 Task: Create a due date automation trigger when advanced on, on the tuesday of the week before a card is due add dates without a complete due date at 11:00 AM.
Action: Mouse moved to (1242, 97)
Screenshot: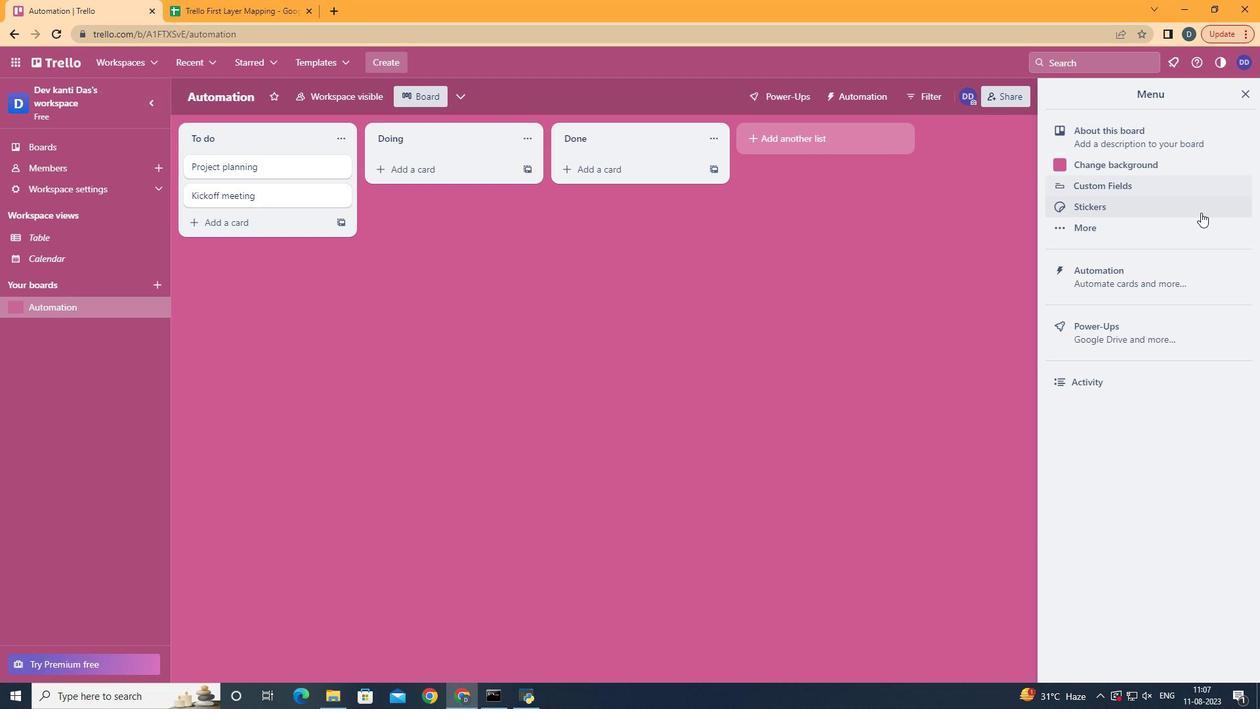 
Action: Mouse pressed left at (1242, 101)
Screenshot: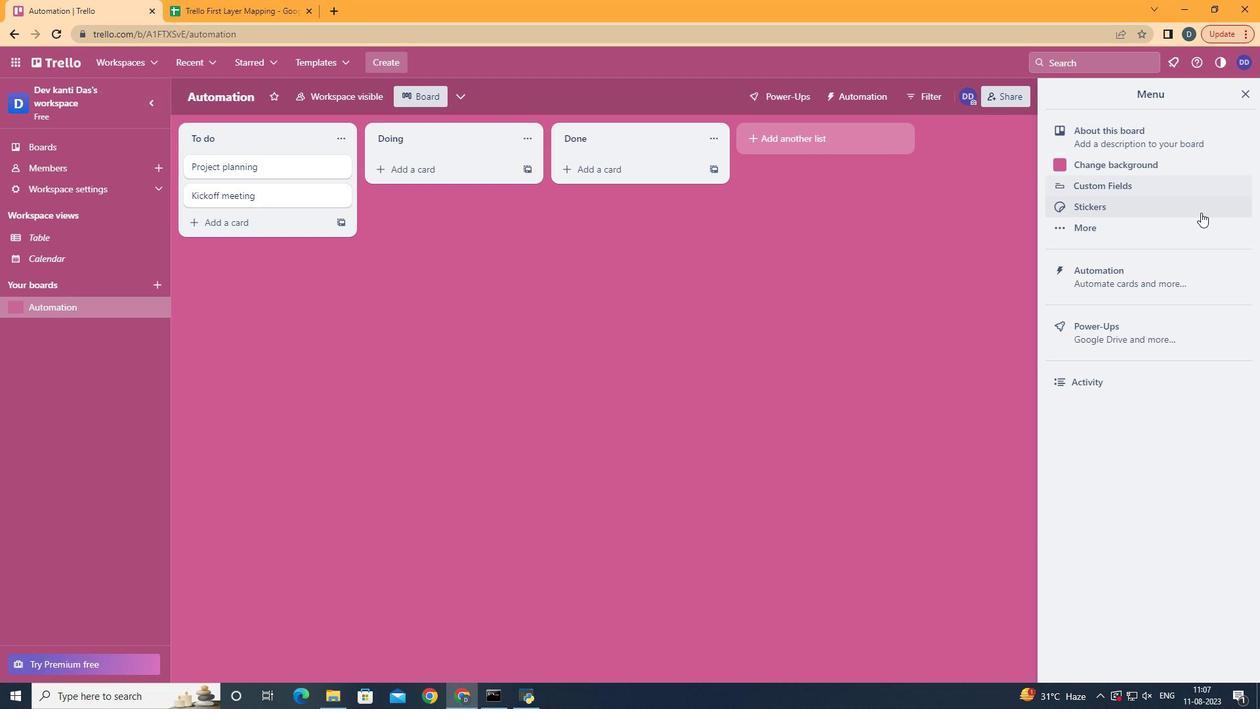 
Action: Mouse pressed left at (1242, 97)
Screenshot: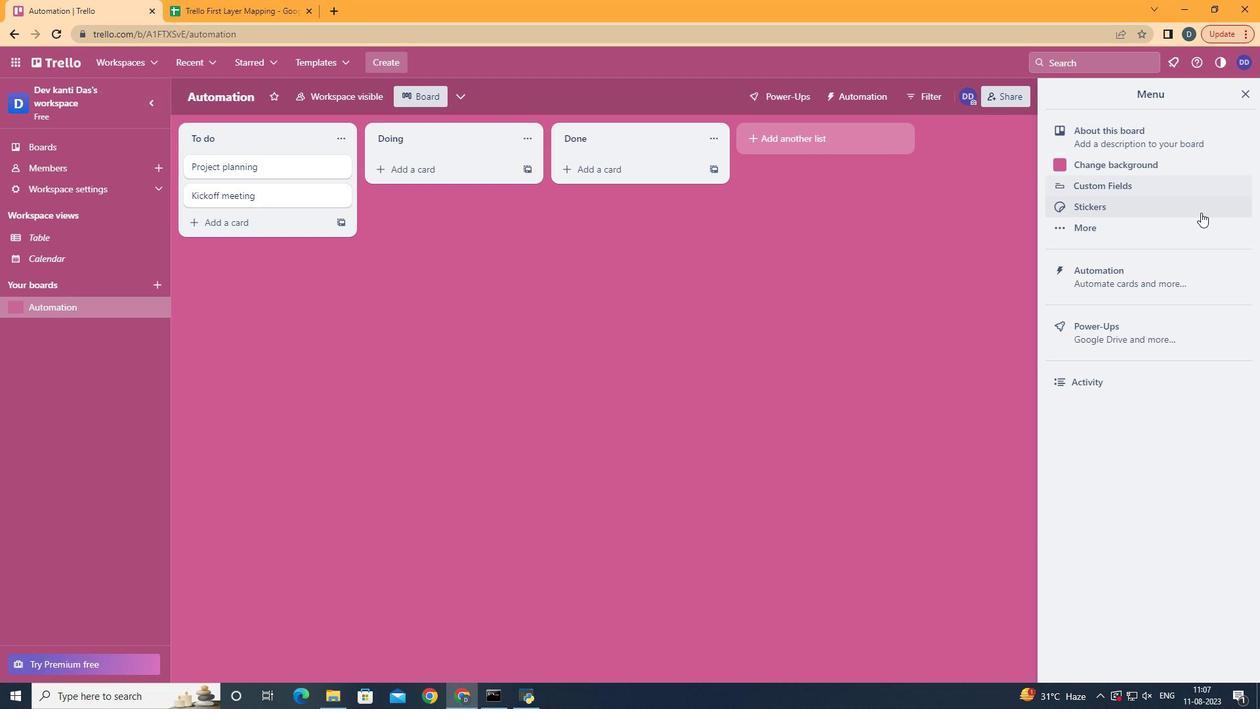
Action: Mouse moved to (1174, 277)
Screenshot: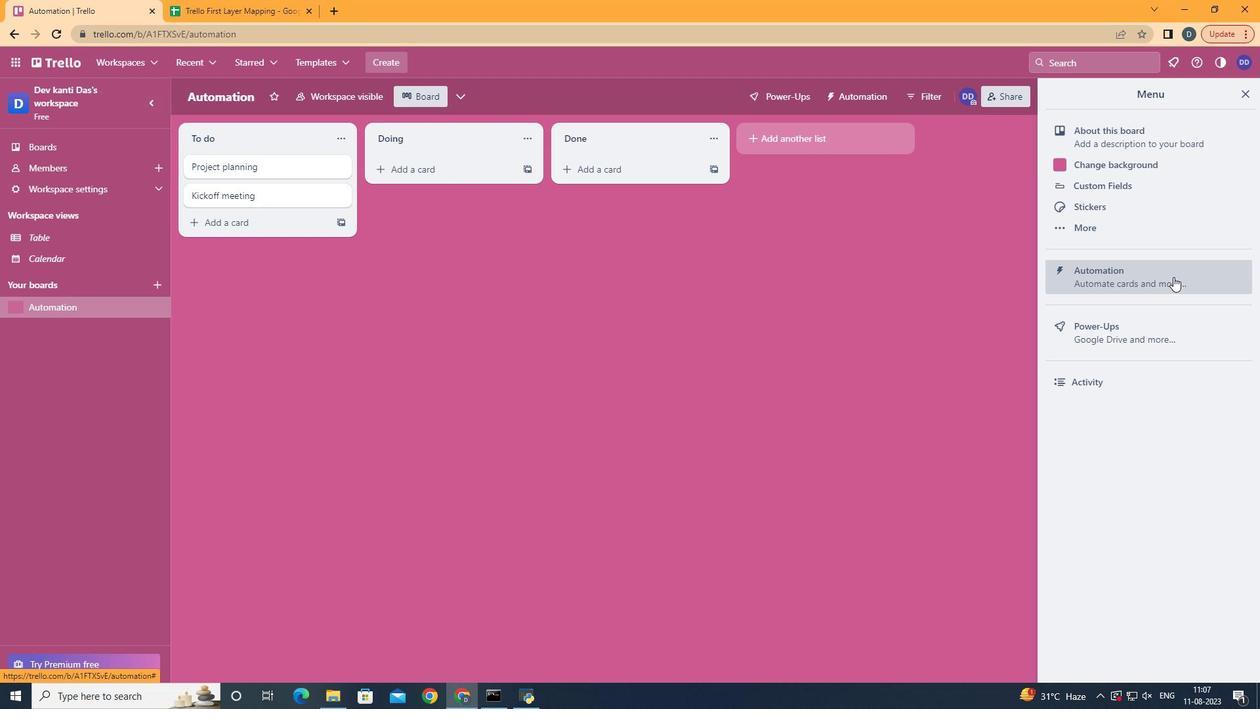 
Action: Mouse pressed left at (1174, 277)
Screenshot: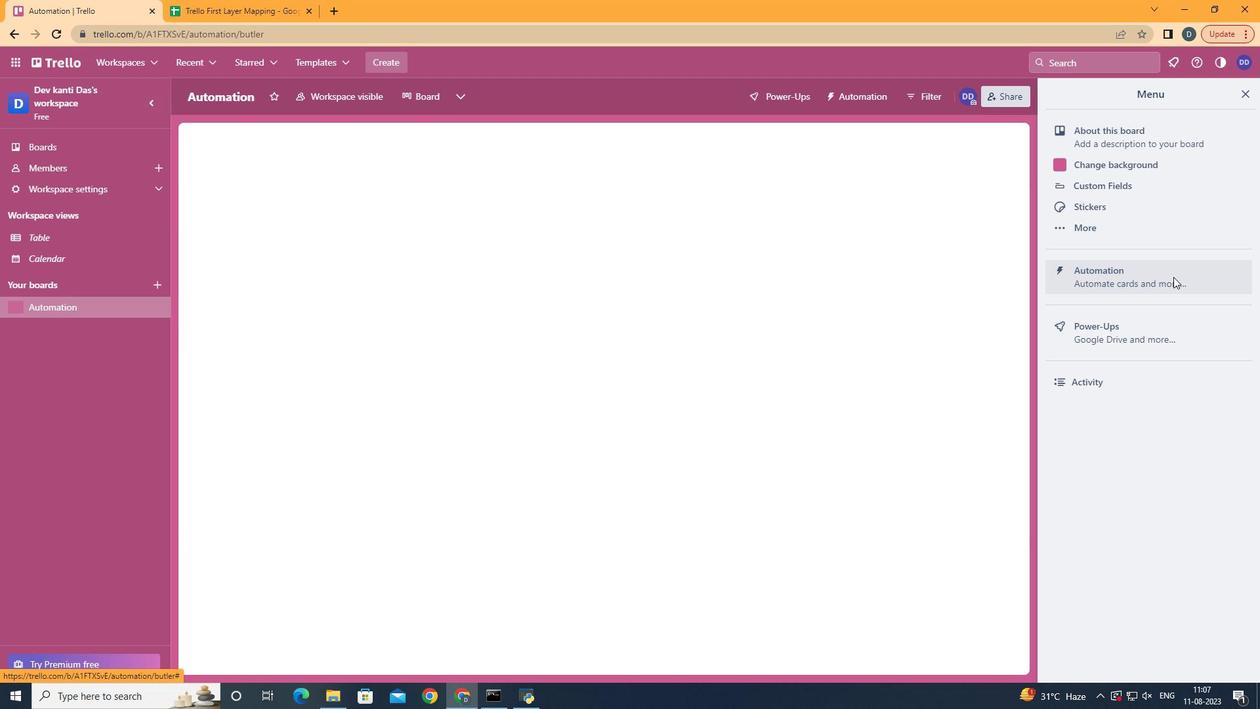 
Action: Mouse moved to (260, 259)
Screenshot: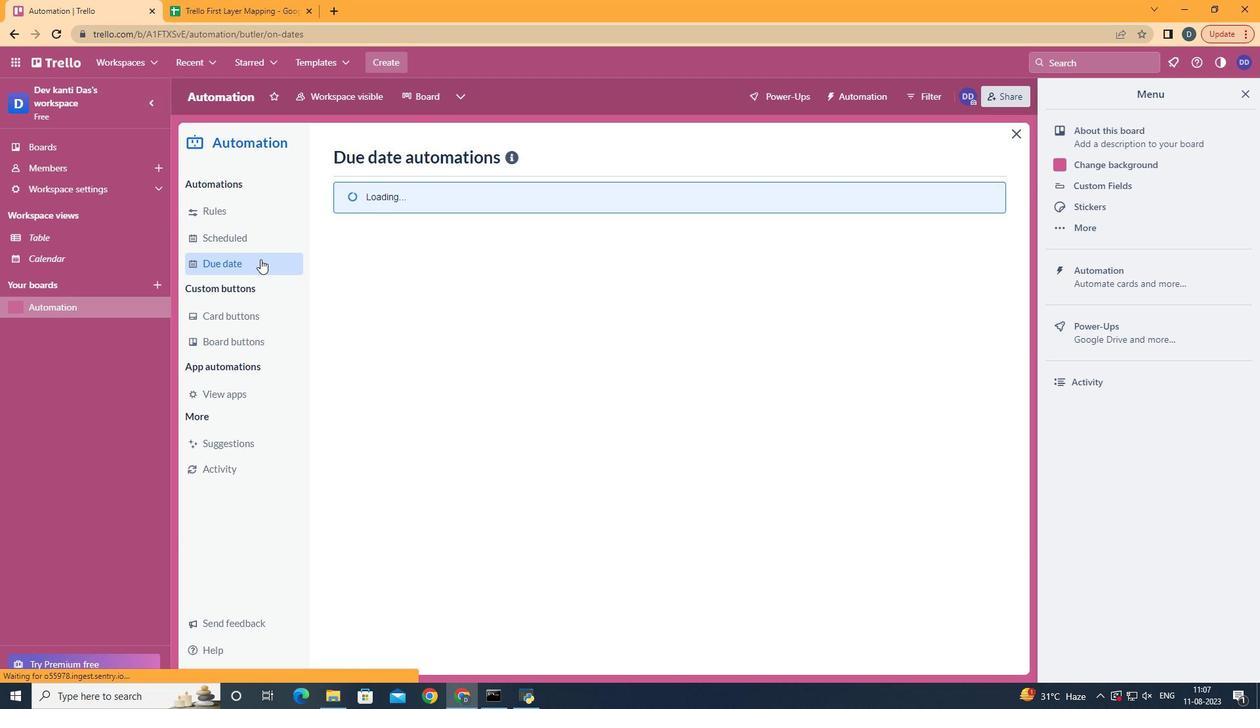 
Action: Mouse pressed left at (260, 259)
Screenshot: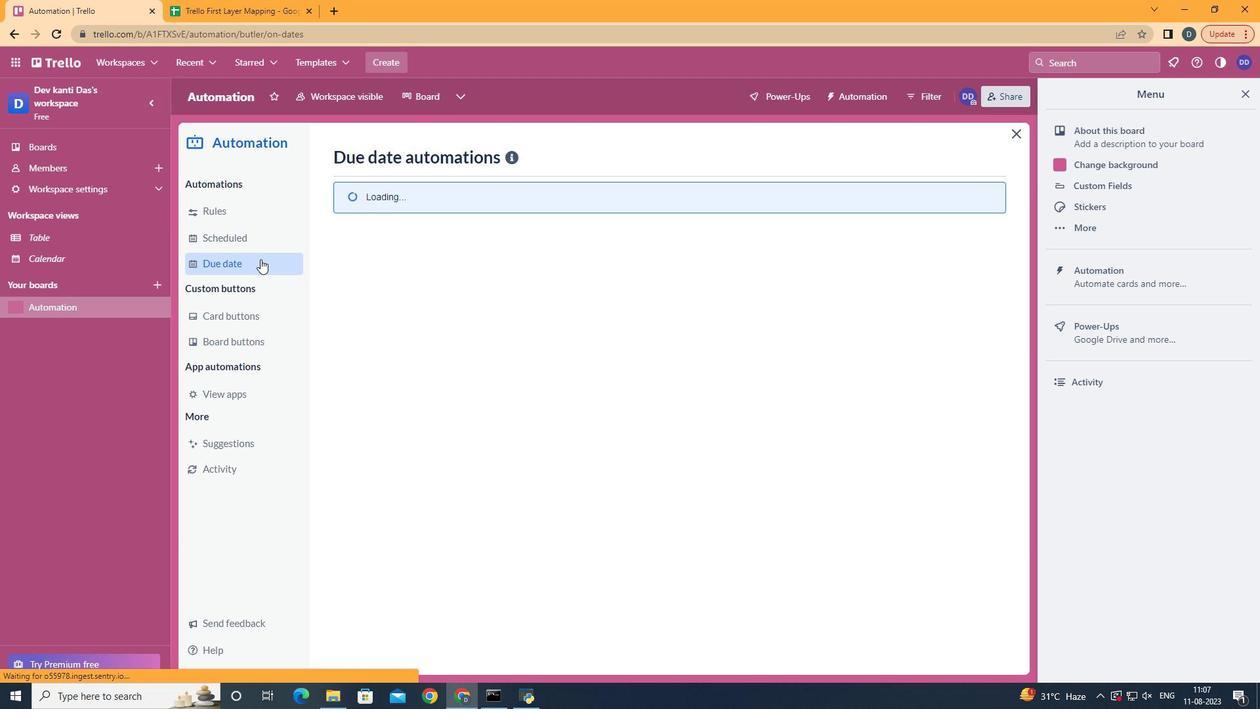 
Action: Mouse moved to (949, 145)
Screenshot: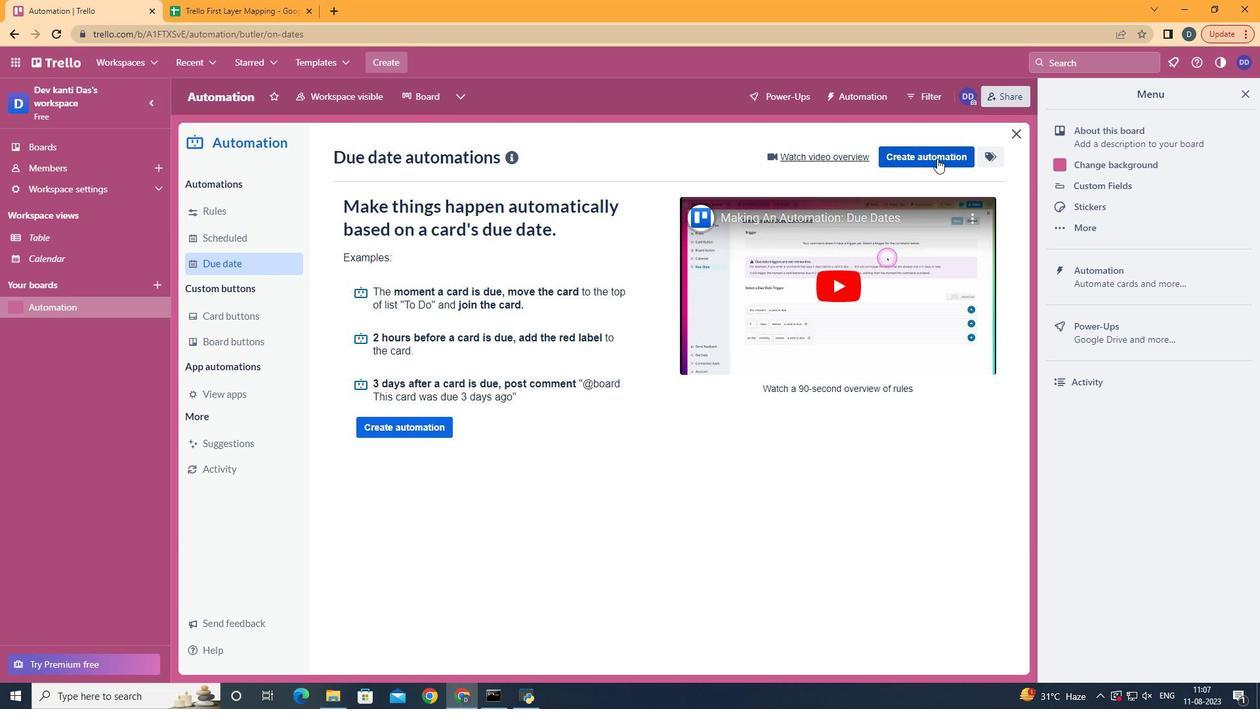 
Action: Mouse pressed left at (949, 145)
Screenshot: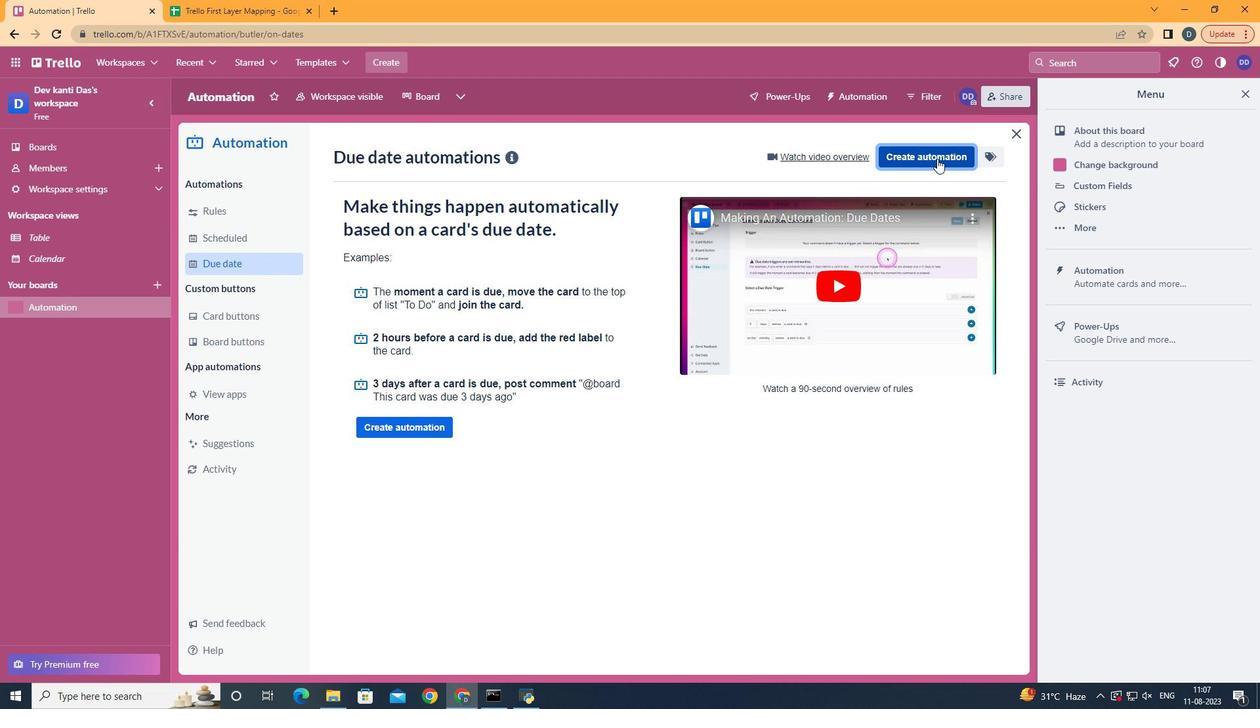 
Action: Mouse moved to (937, 158)
Screenshot: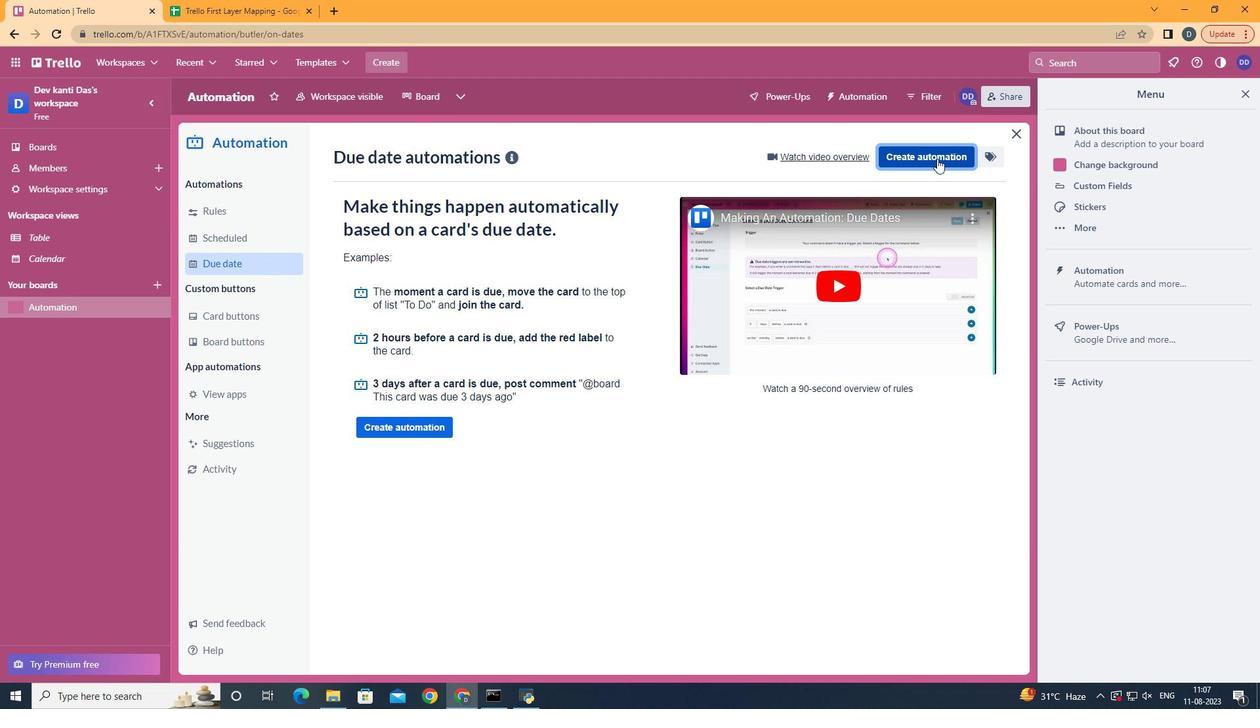 
Action: Mouse pressed left at (937, 158)
Screenshot: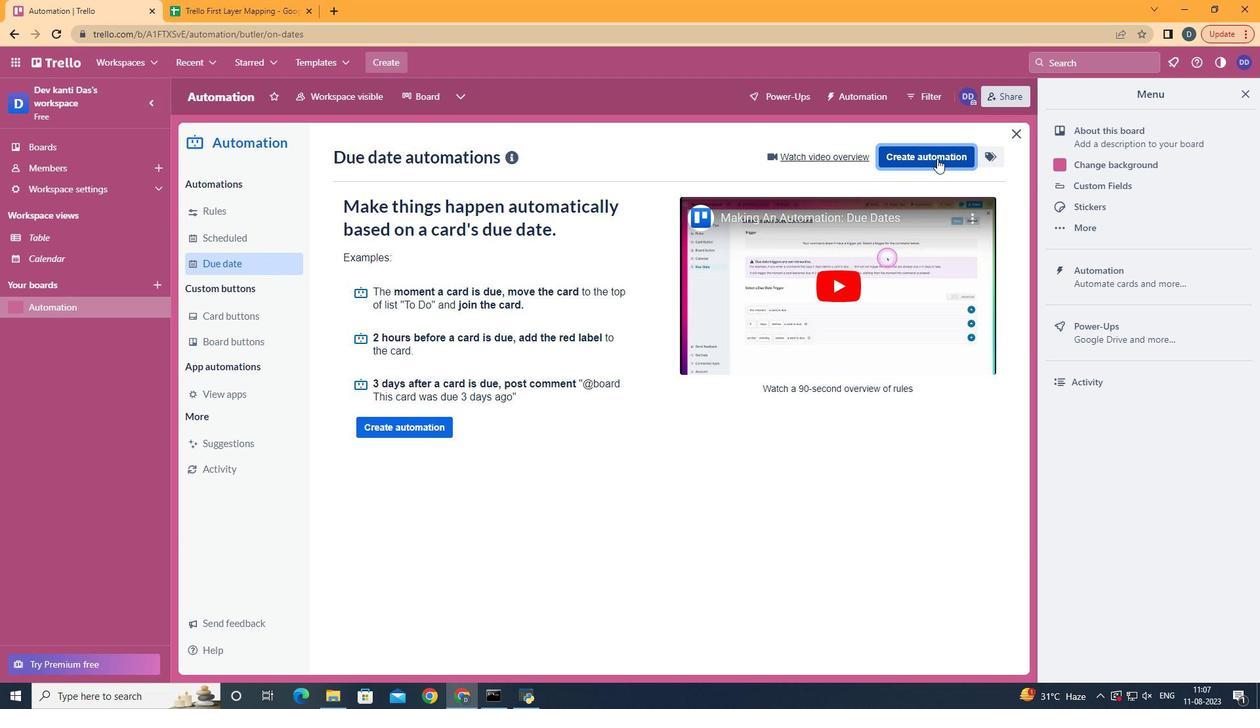 
Action: Mouse moved to (707, 268)
Screenshot: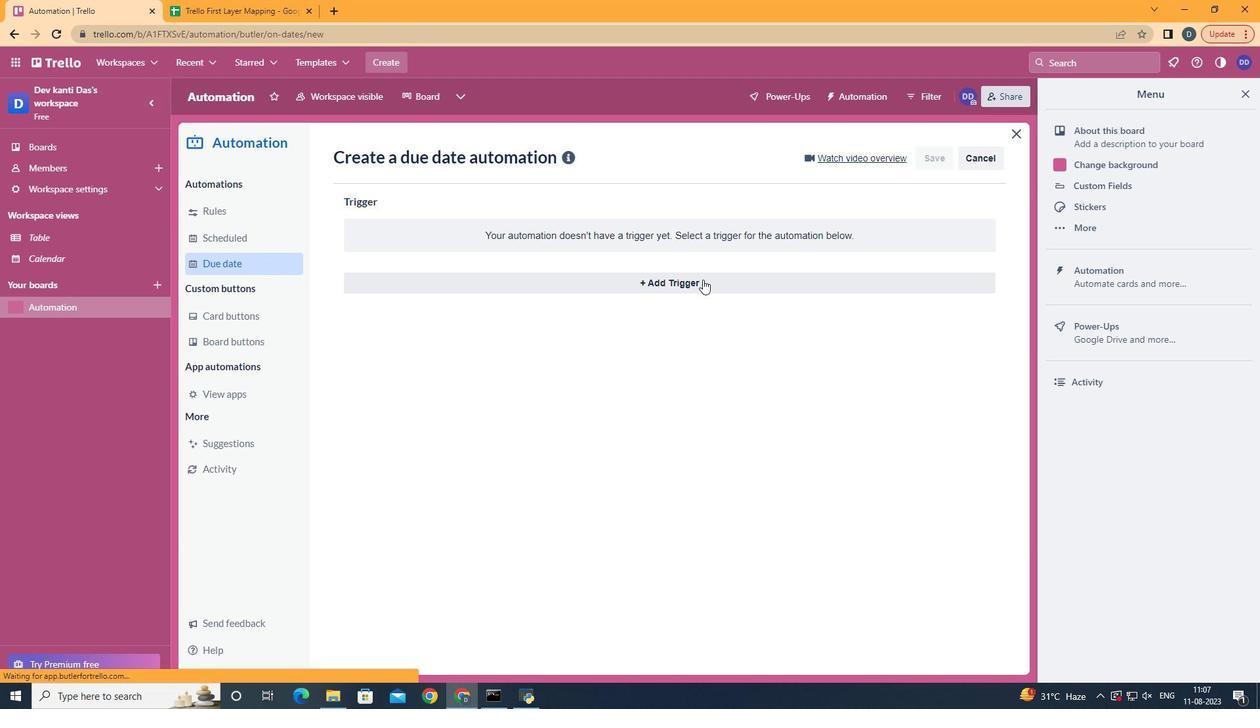 
Action: Mouse pressed left at (707, 268)
Screenshot: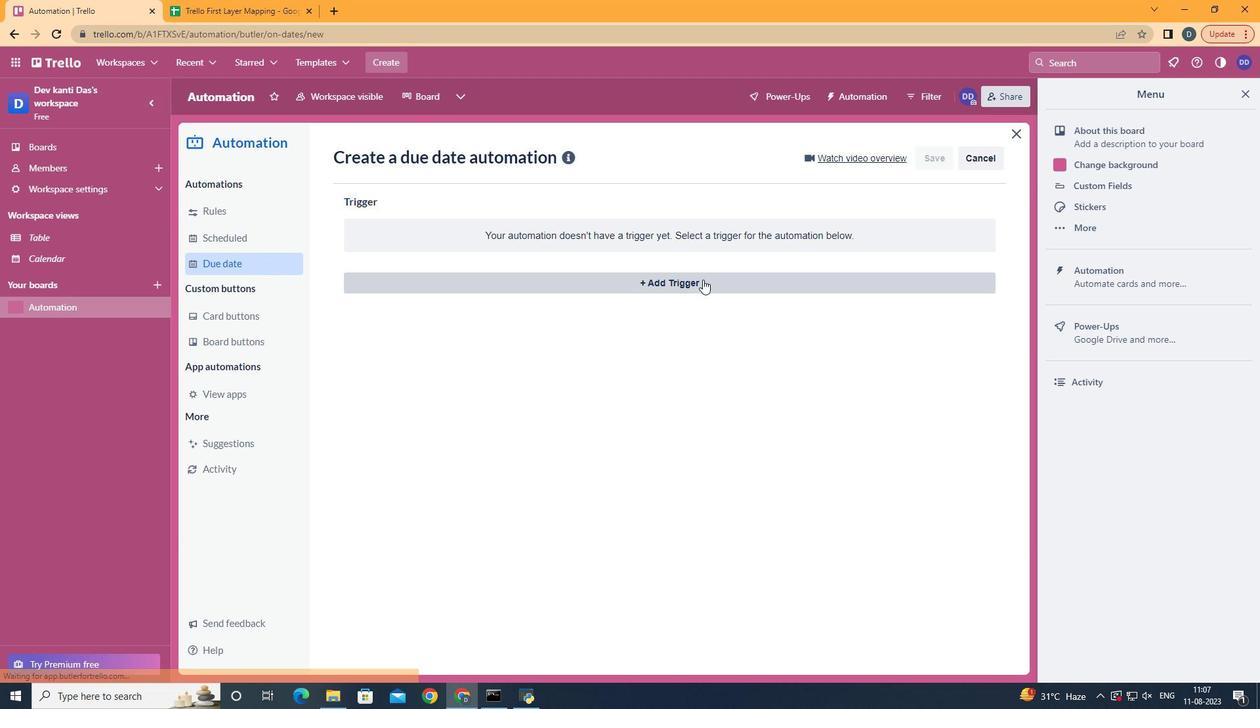 
Action: Mouse moved to (703, 279)
Screenshot: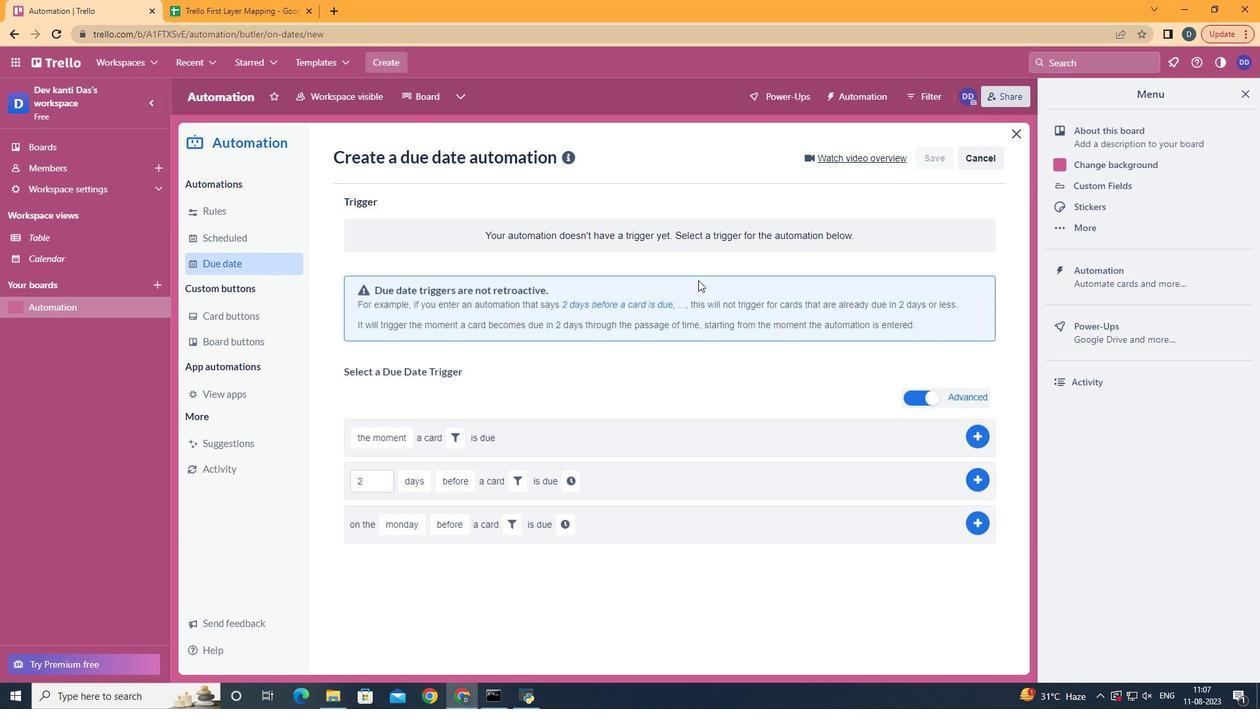 
Action: Mouse pressed left at (703, 279)
Screenshot: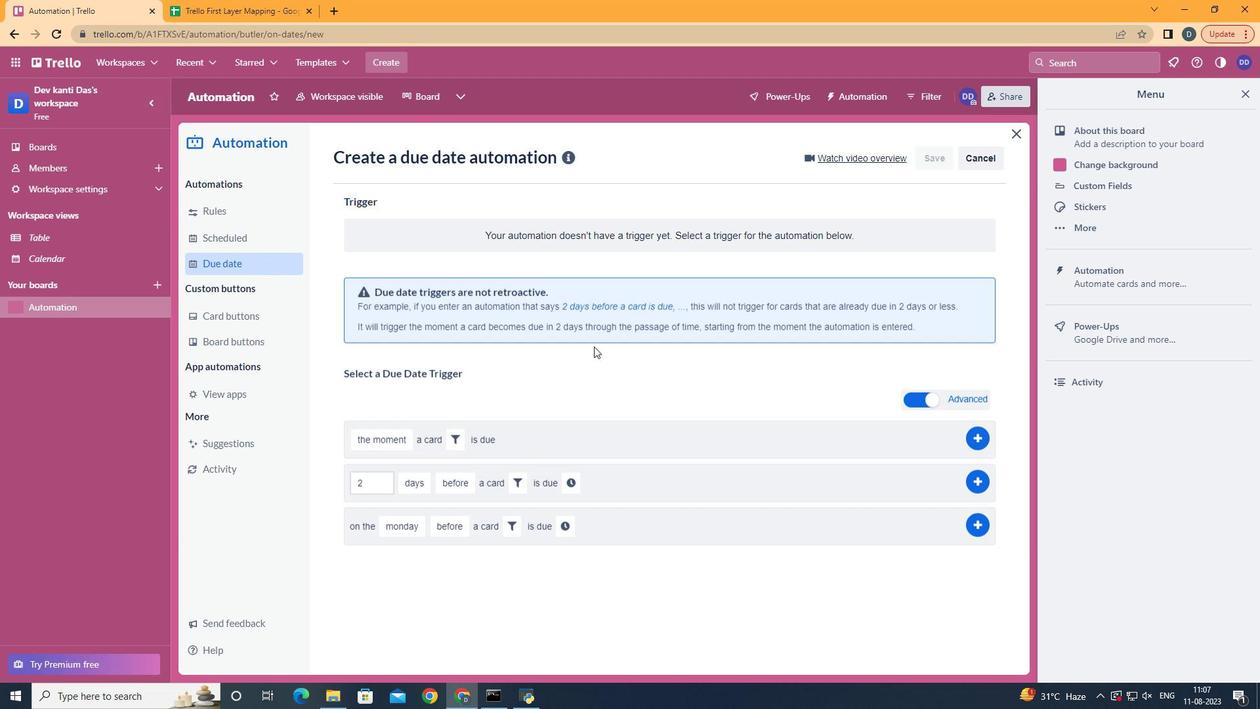 
Action: Mouse moved to (438, 378)
Screenshot: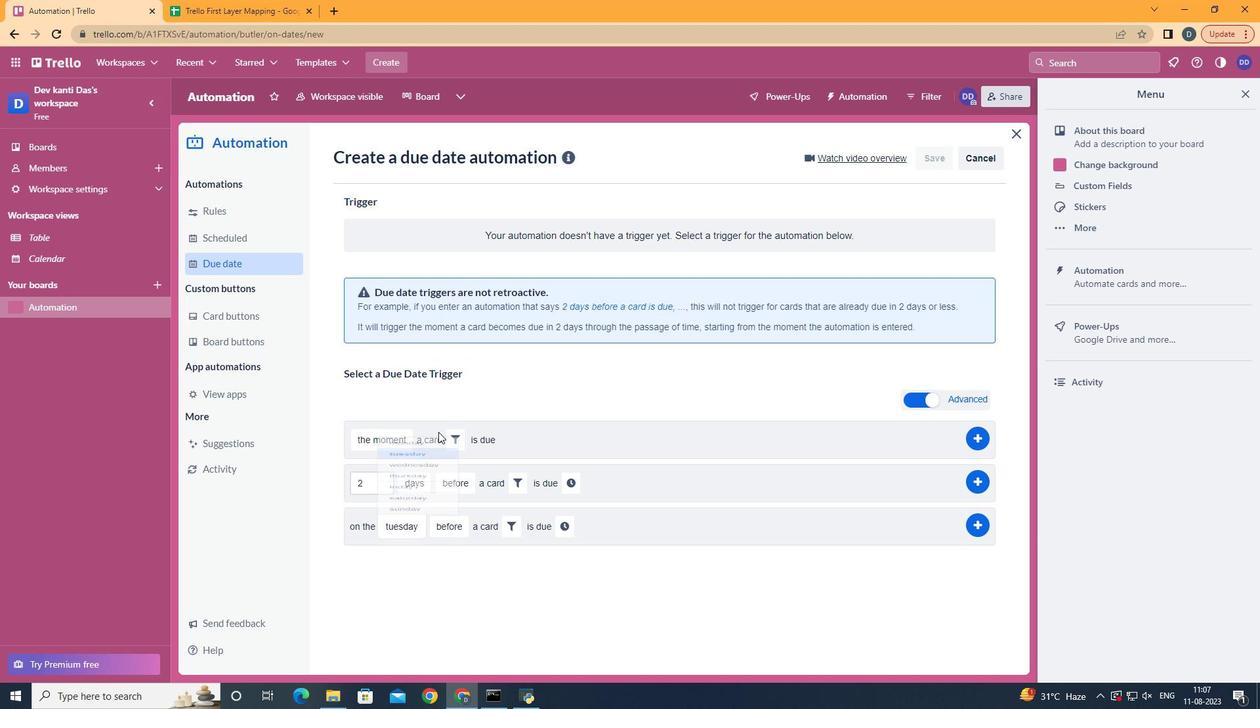 
Action: Mouse pressed left at (438, 378)
Screenshot: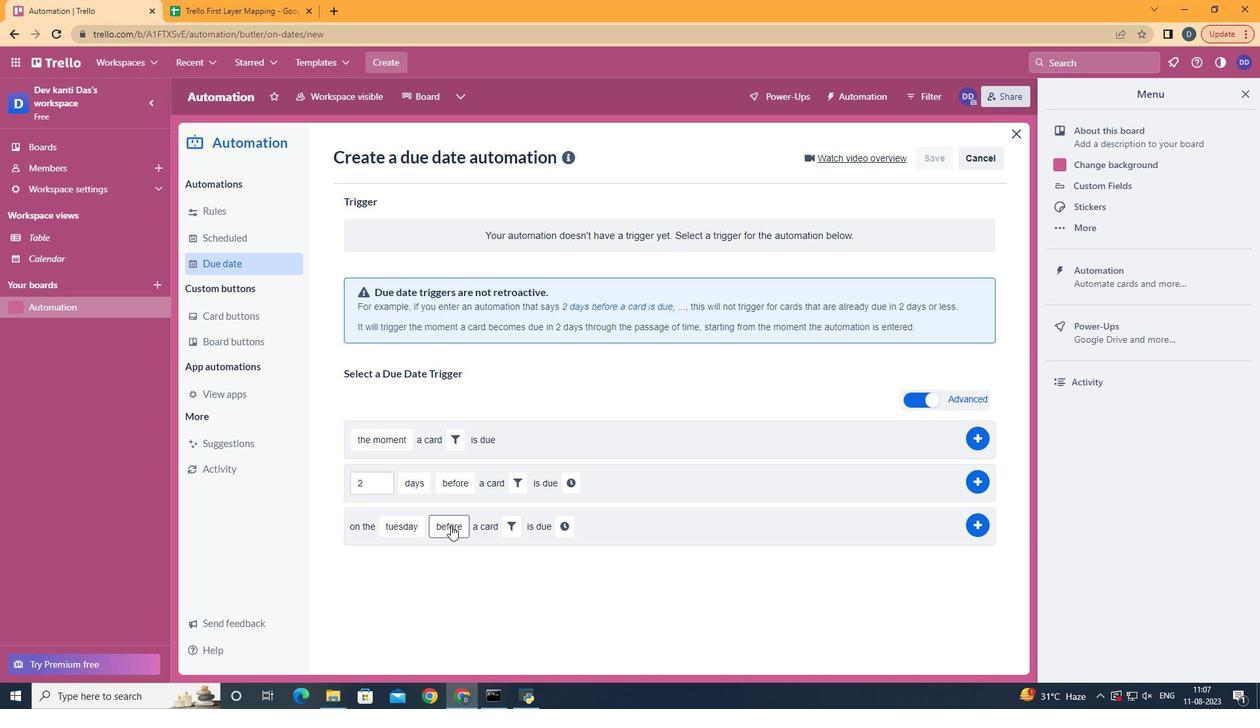 
Action: Mouse moved to (476, 631)
Screenshot: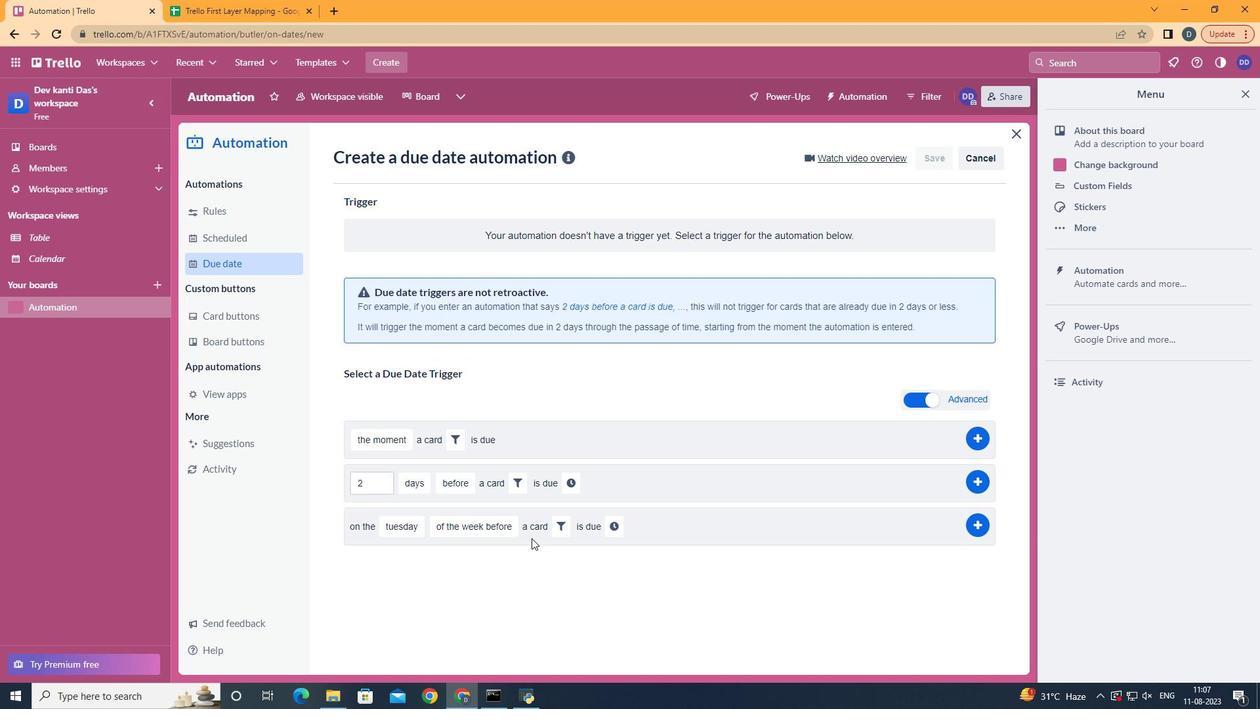 
Action: Mouse pressed left at (476, 631)
Screenshot: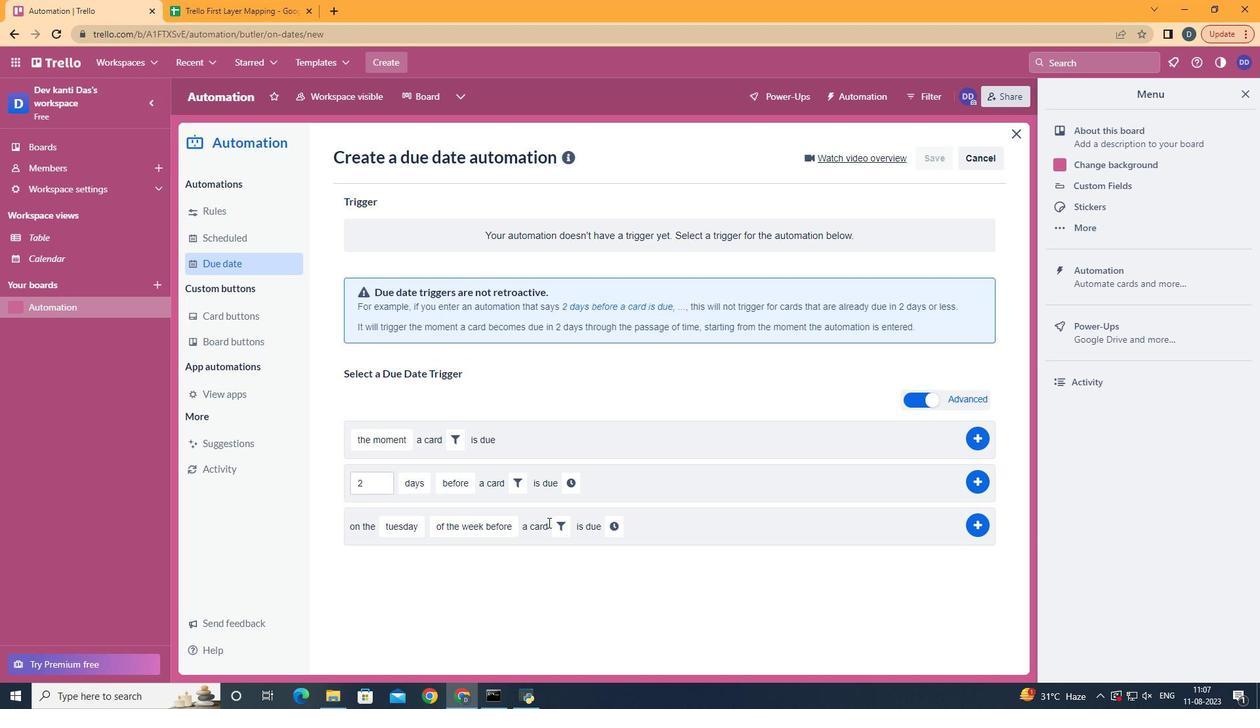 
Action: Mouse moved to (550, 522)
Screenshot: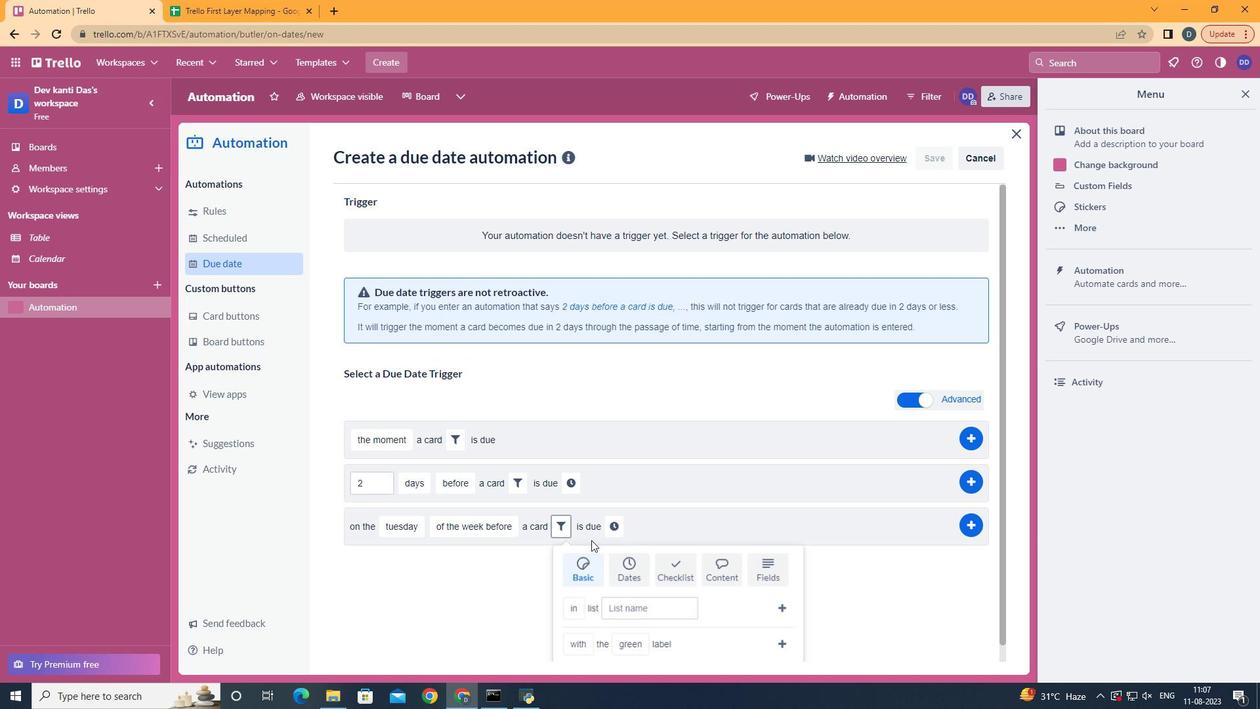 
Action: Mouse pressed left at (550, 522)
Screenshot: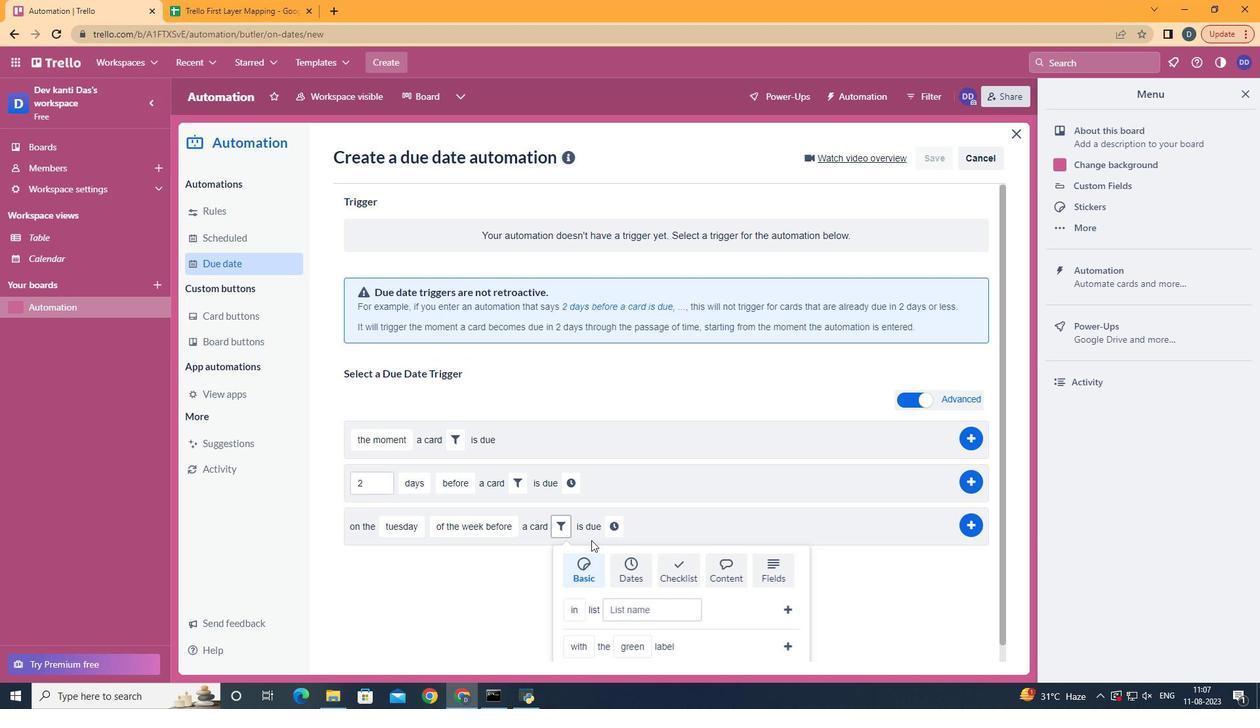 
Action: Mouse moved to (627, 570)
Screenshot: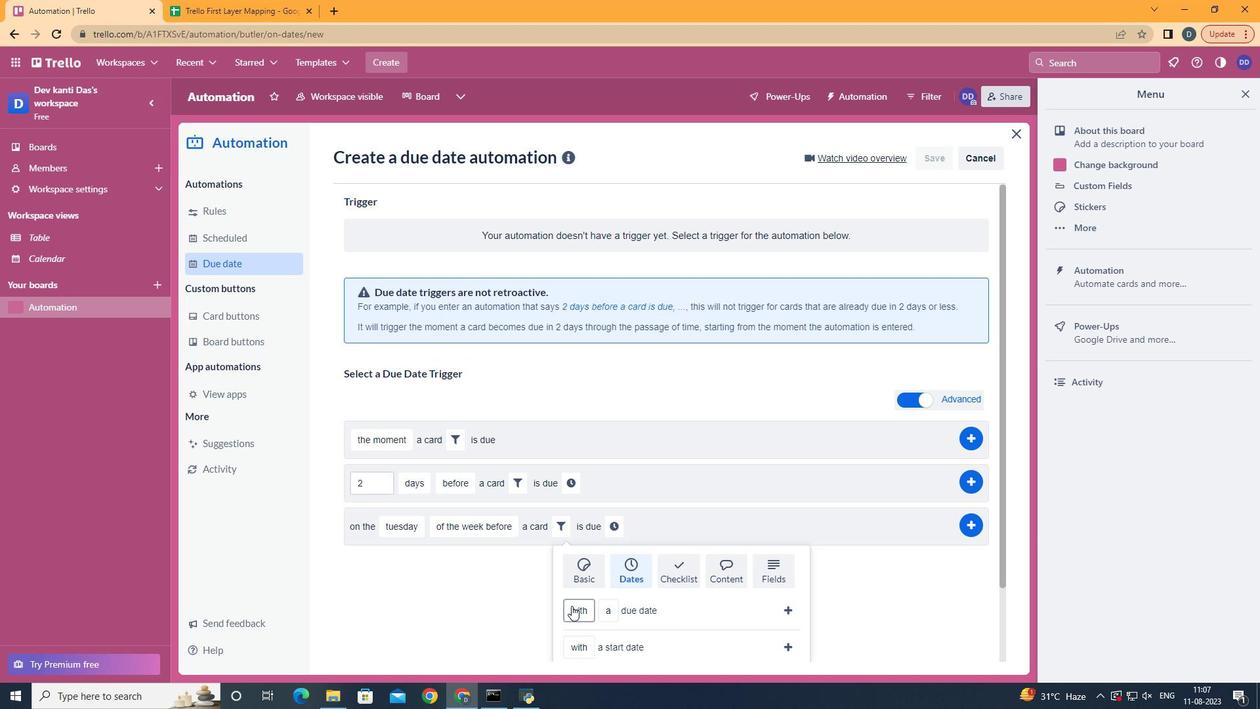 
Action: Mouse pressed left at (627, 570)
Screenshot: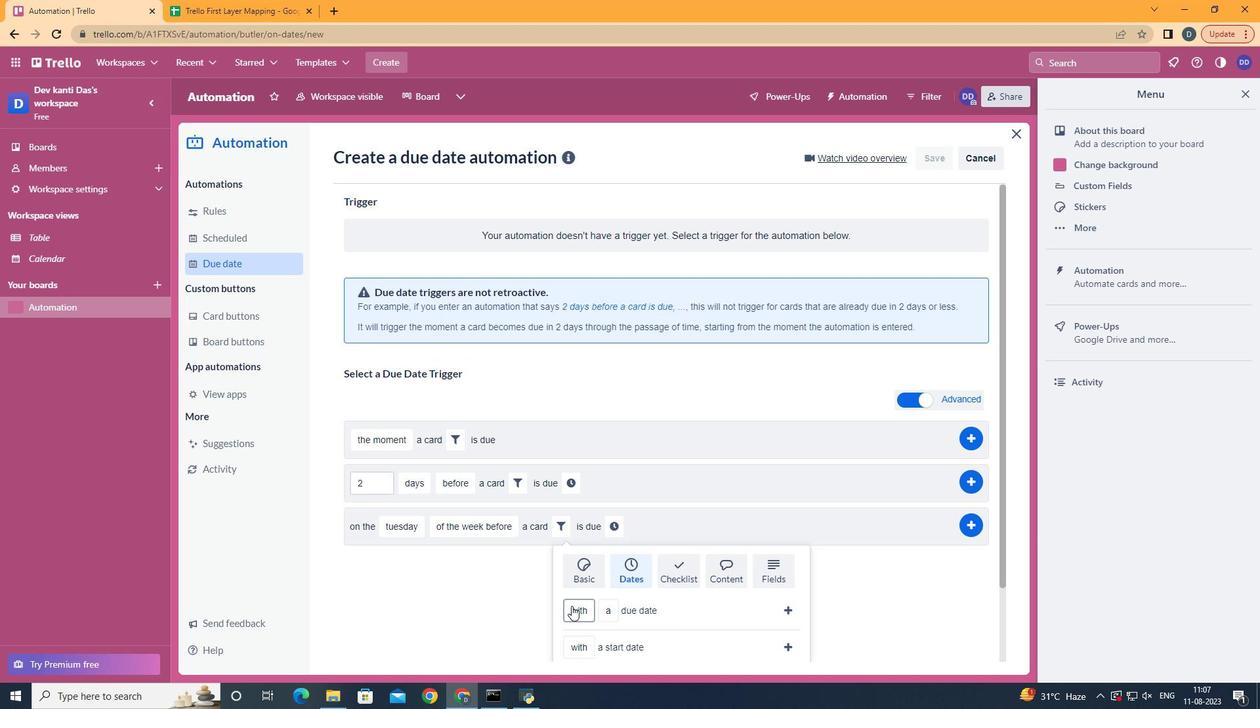
Action: Mouse moved to (587, 577)
Screenshot: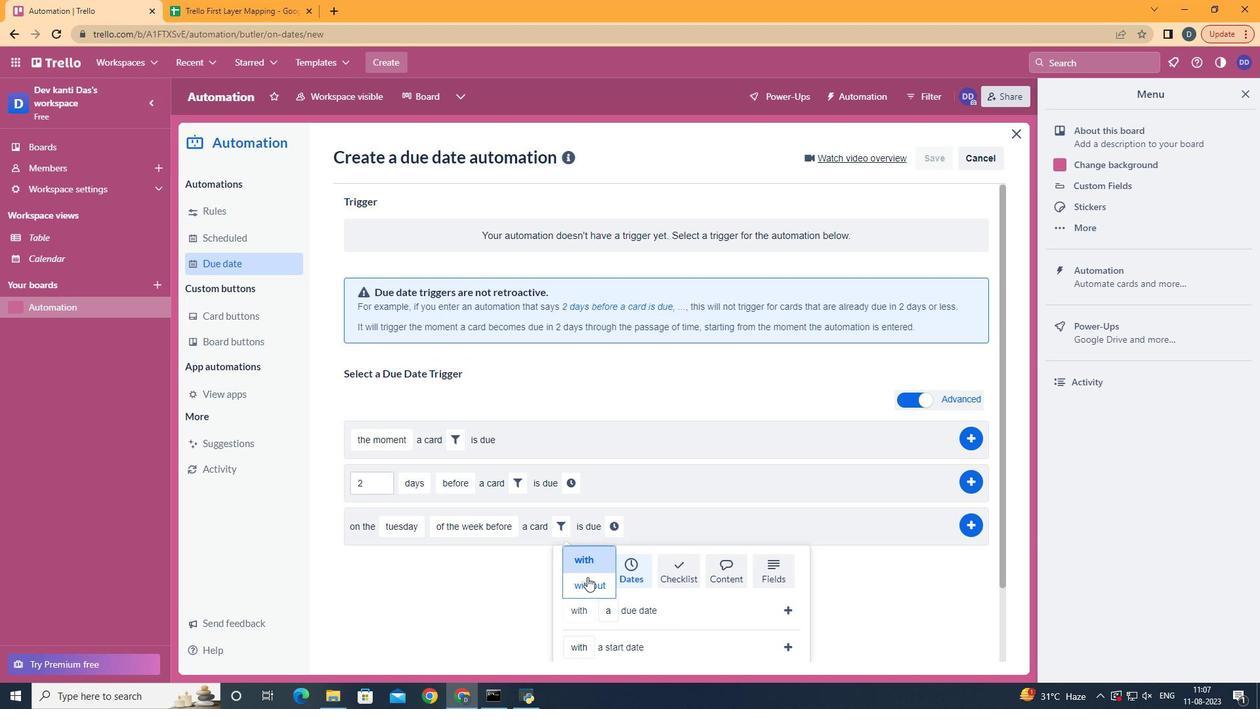 
Action: Mouse pressed left at (587, 577)
Screenshot: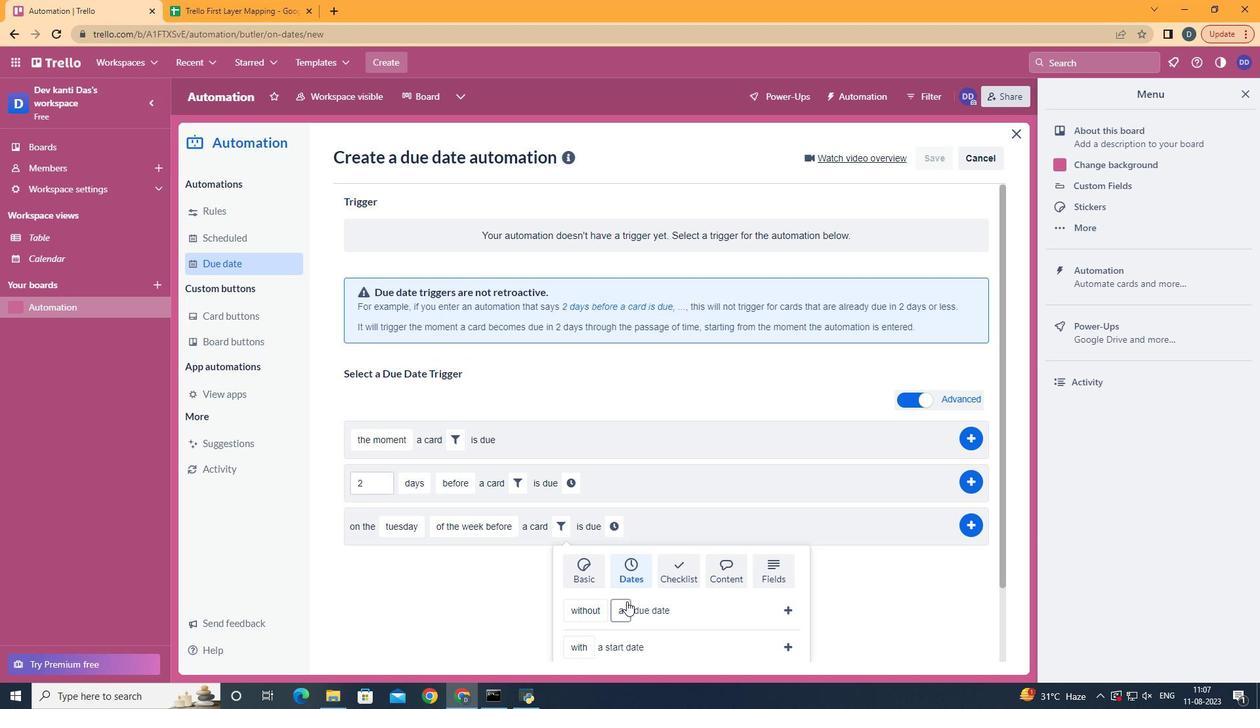 
Action: Mouse moved to (646, 523)
Screenshot: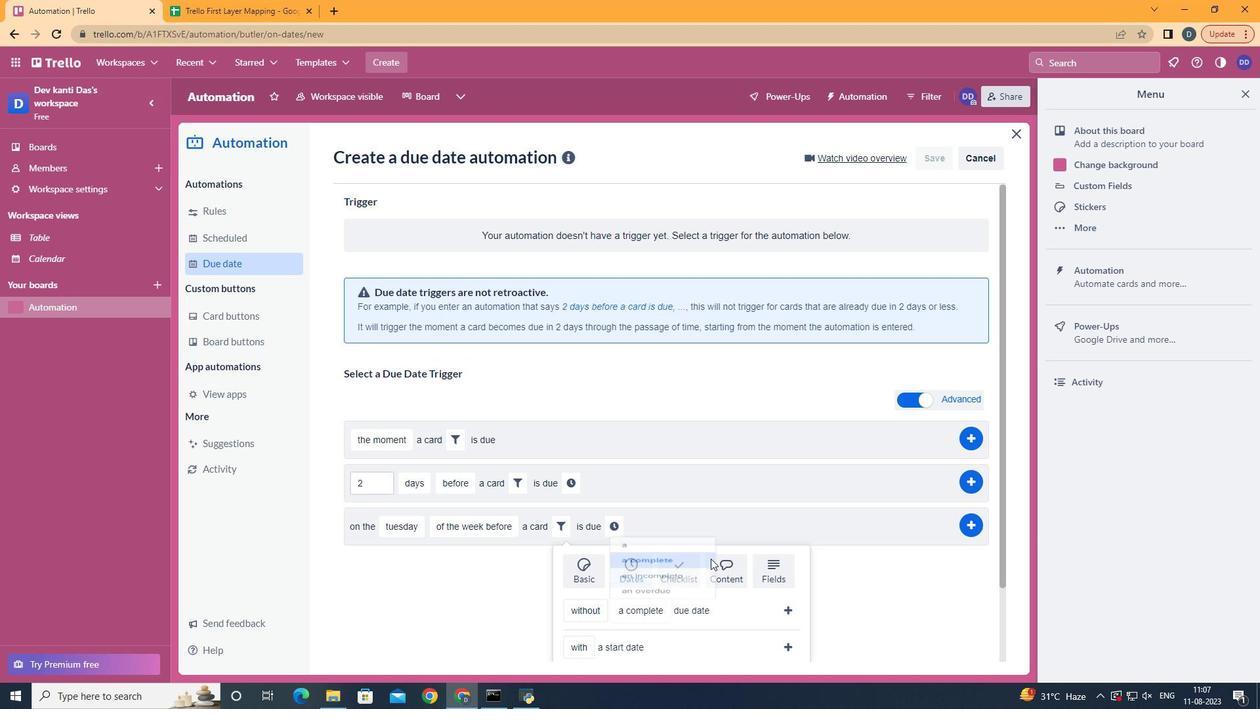 
Action: Mouse pressed left at (646, 523)
Screenshot: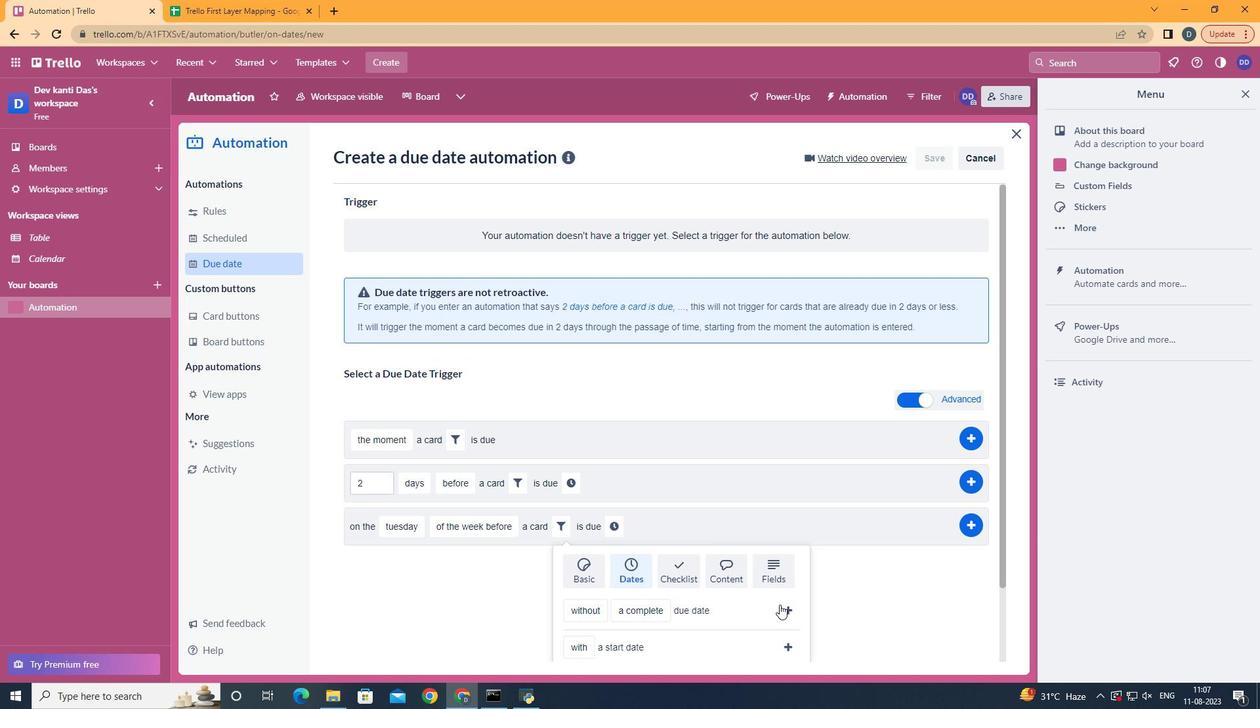 
Action: Mouse moved to (787, 610)
Screenshot: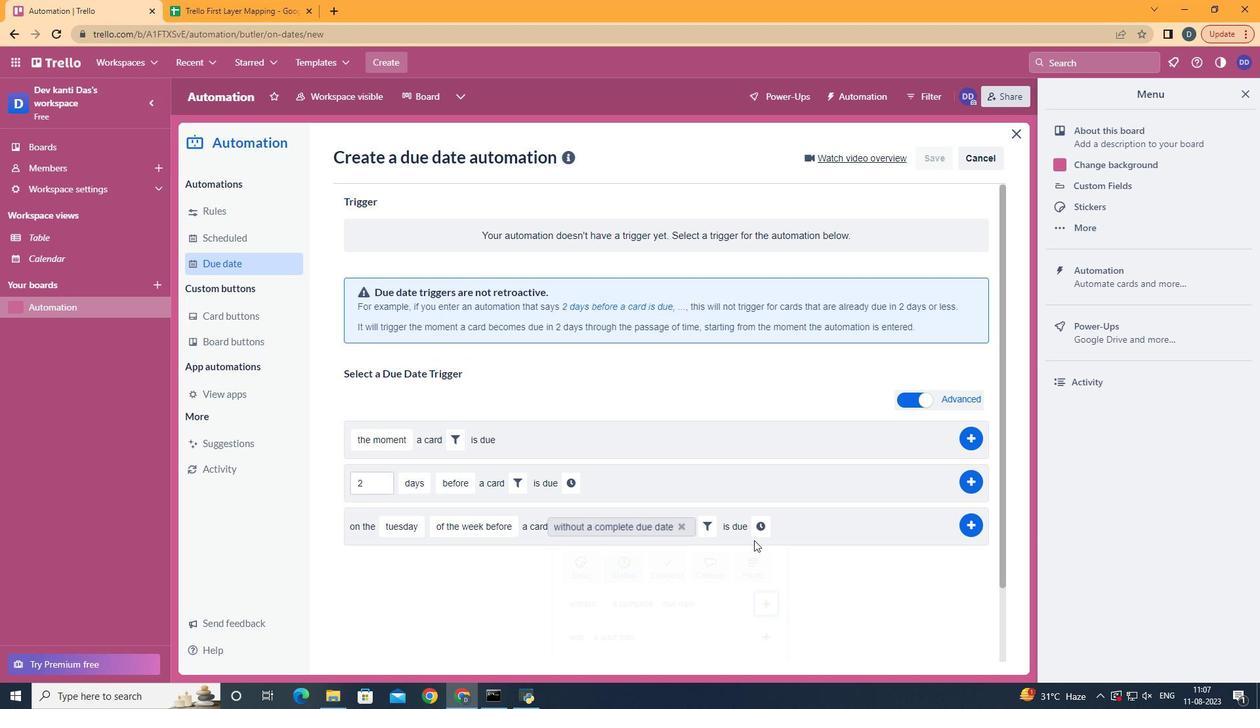 
Action: Mouse pressed left at (787, 610)
Screenshot: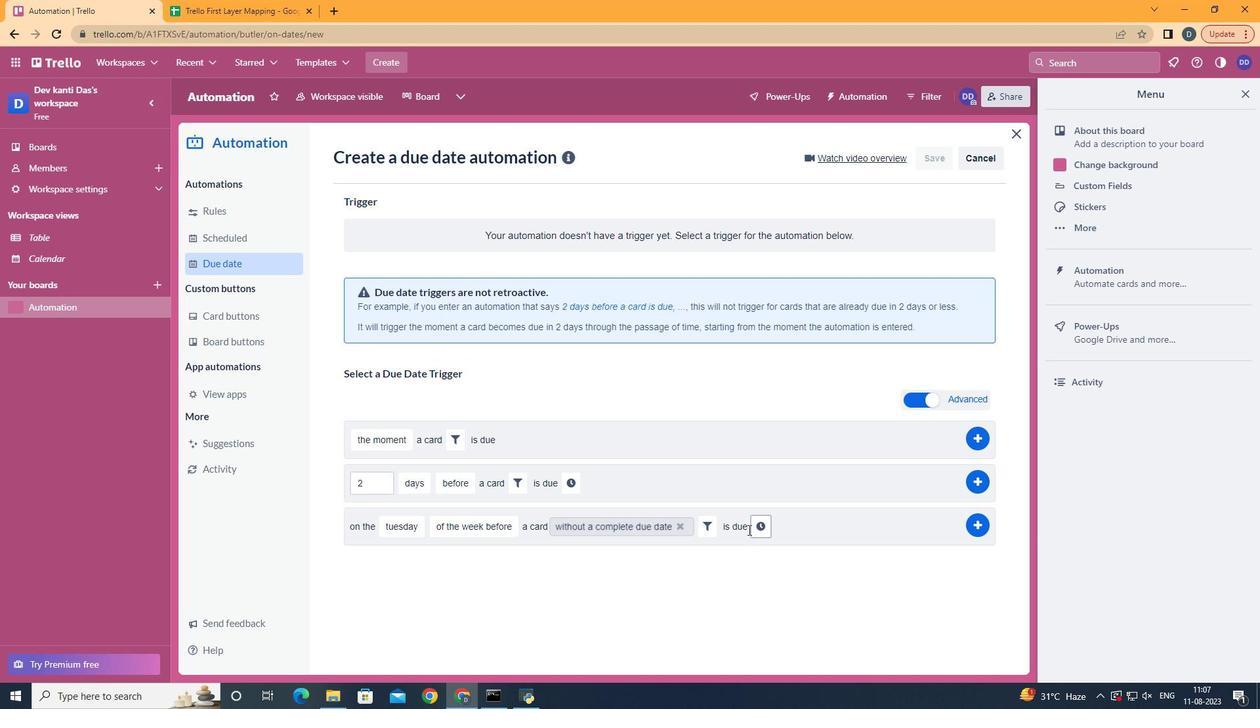 
Action: Mouse moved to (755, 535)
Screenshot: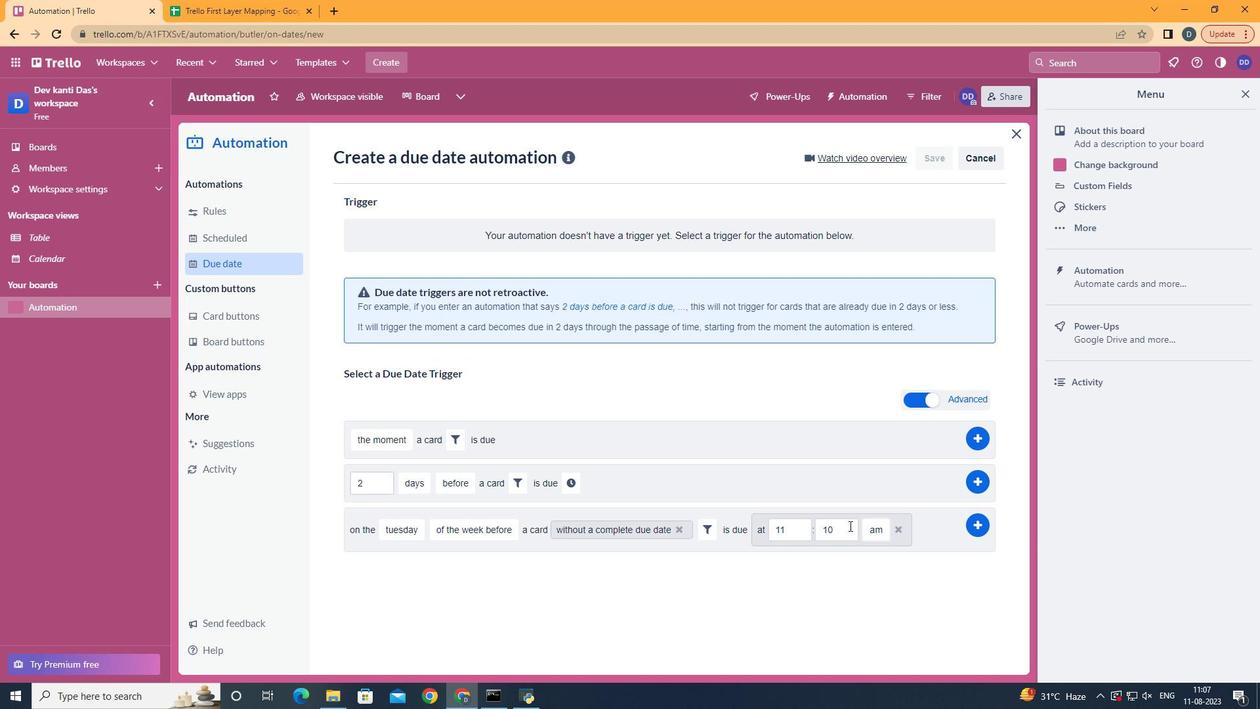 
Action: Mouse pressed left at (755, 535)
Screenshot: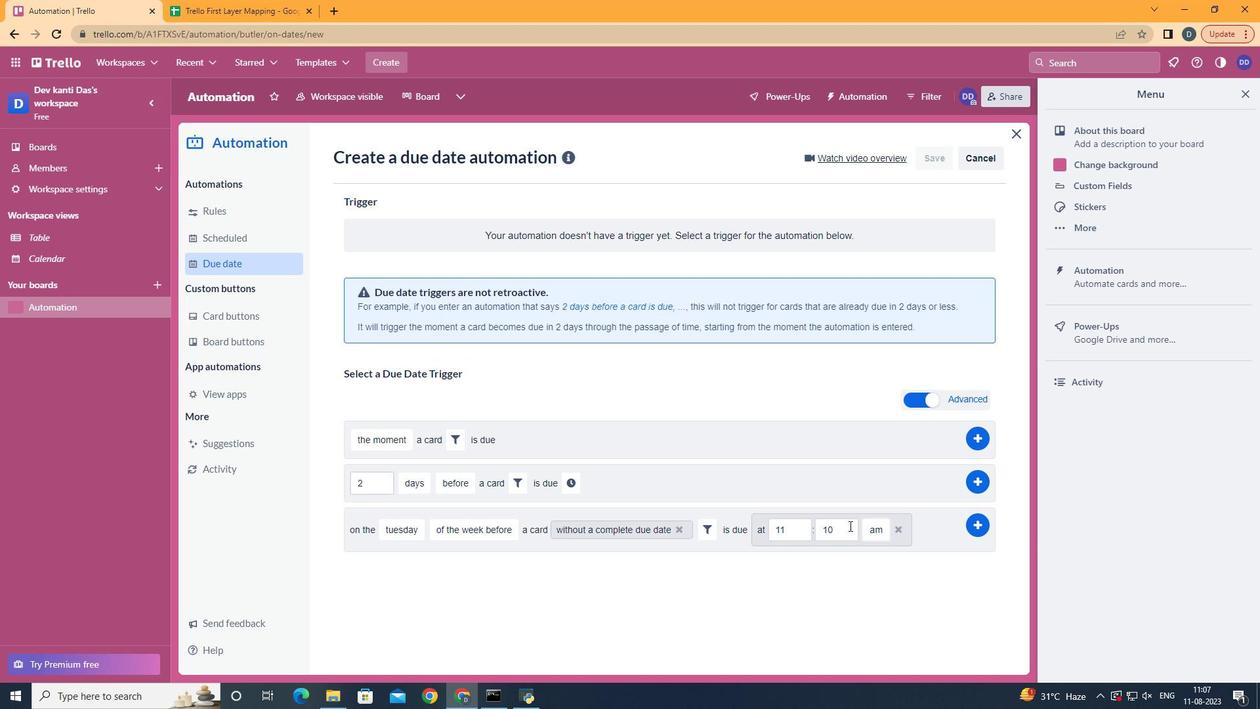 
Action: Mouse moved to (849, 525)
Screenshot: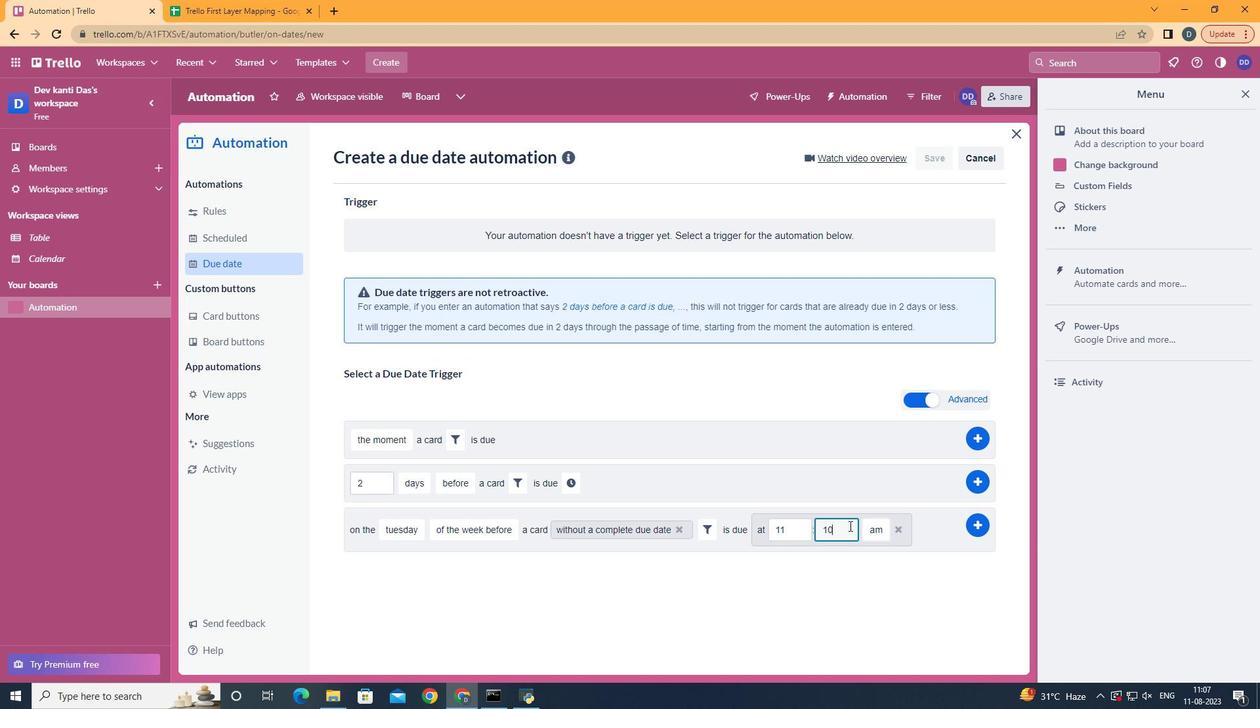 
Action: Mouse pressed left at (849, 525)
Screenshot: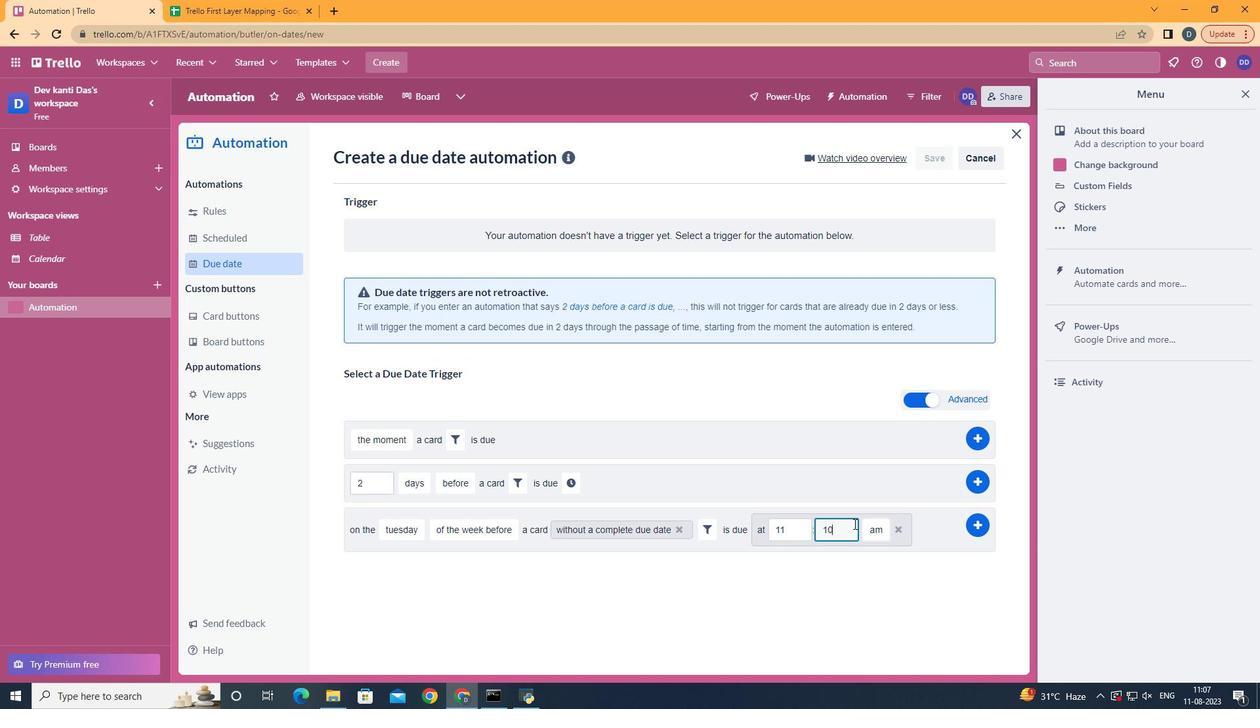 
Action: Mouse moved to (854, 524)
Screenshot: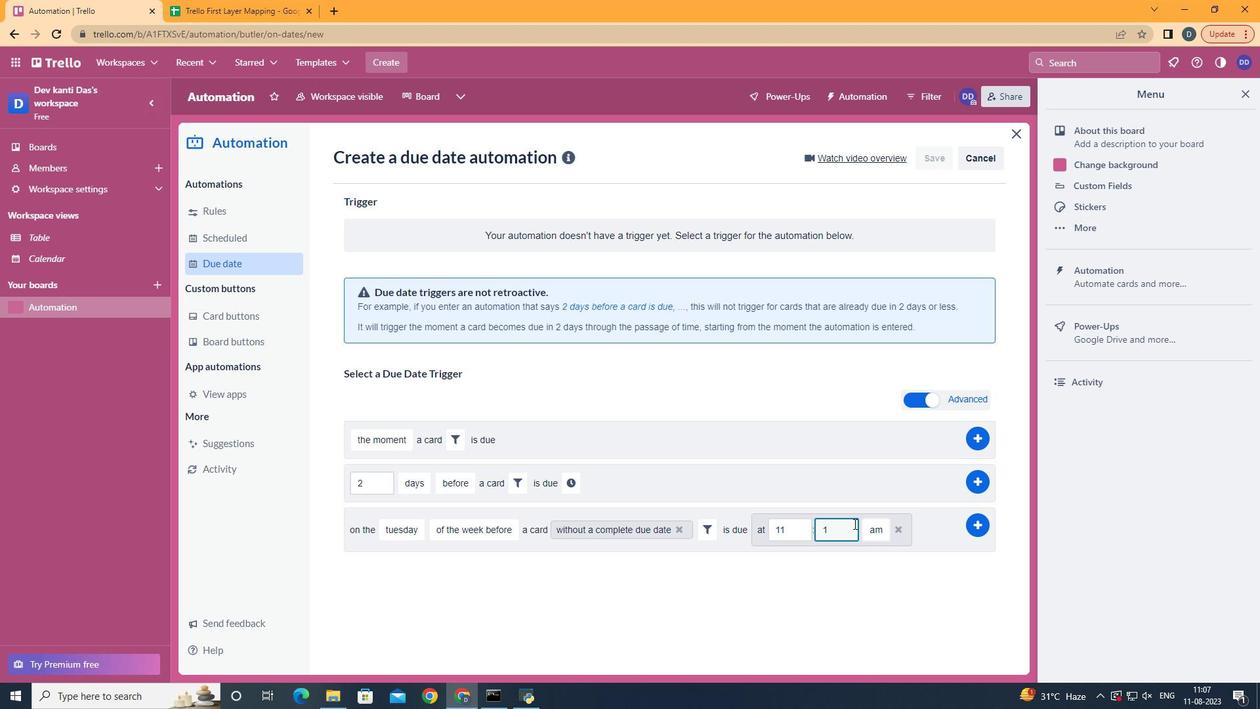 
Action: Key pressed <Key.backspace><Key.backspace>00
Screenshot: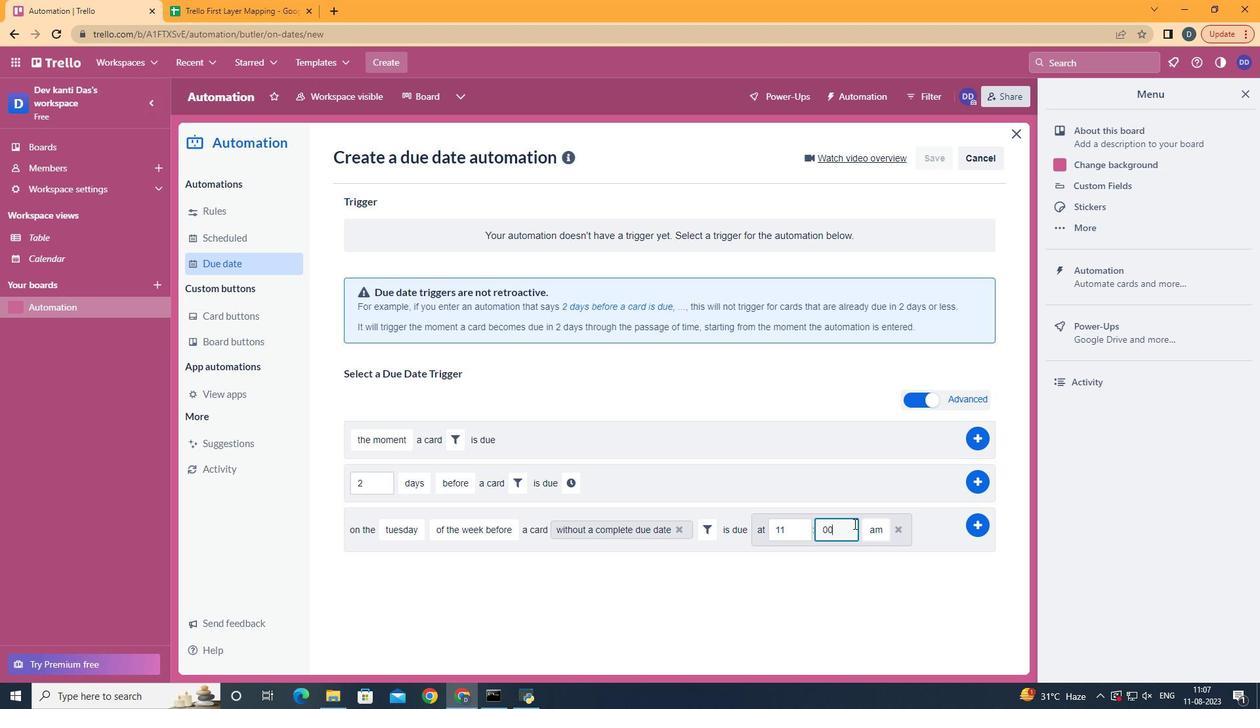 
Action: Mouse moved to (977, 522)
Screenshot: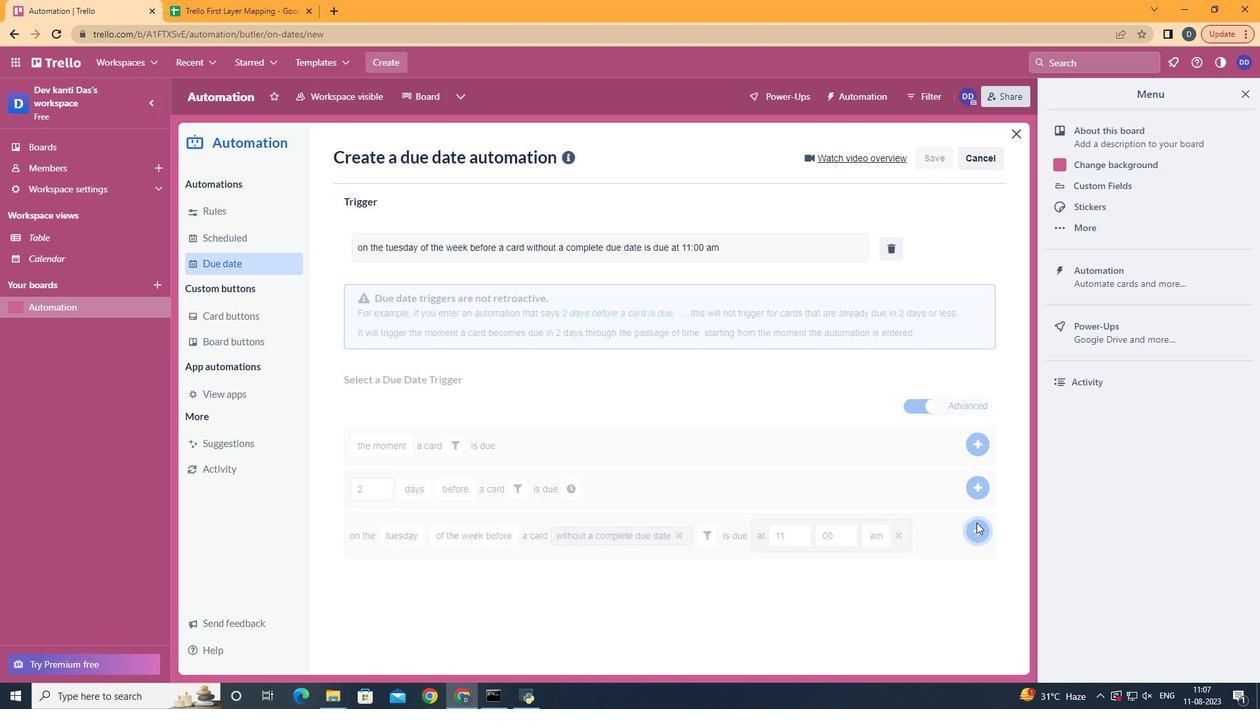 
Action: Mouse pressed left at (977, 522)
Screenshot: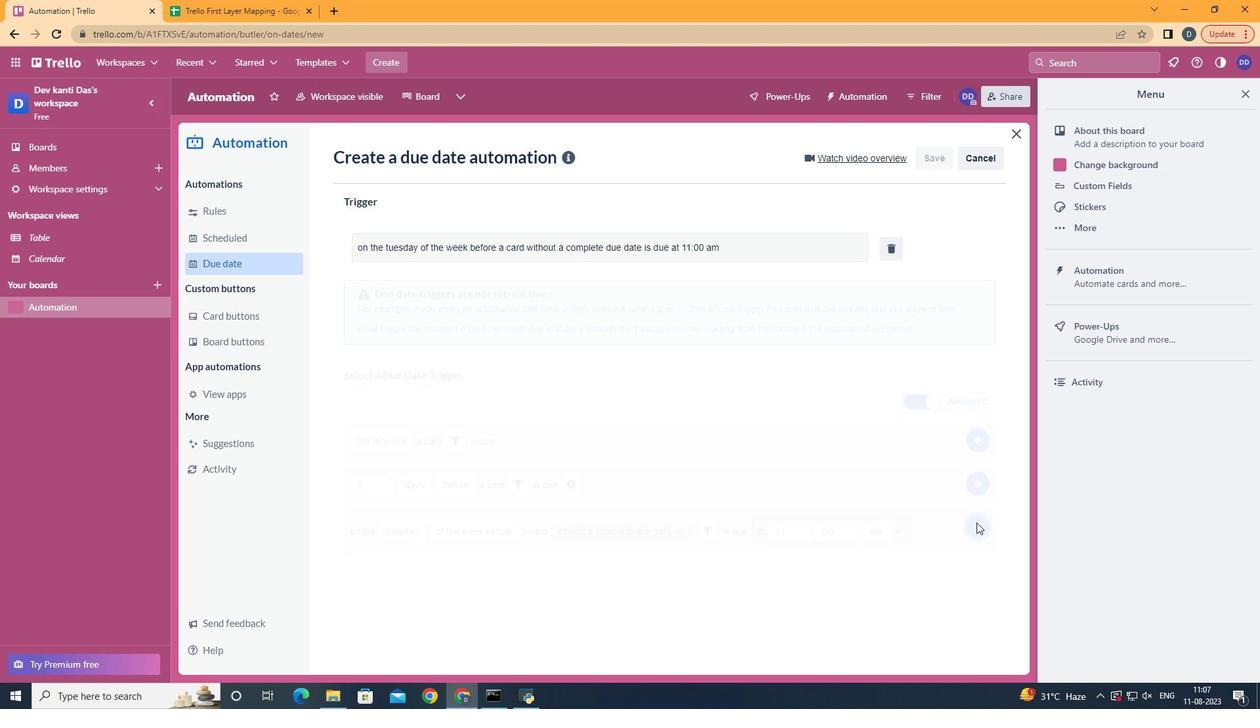 
Action: Mouse moved to (971, 523)
Screenshot: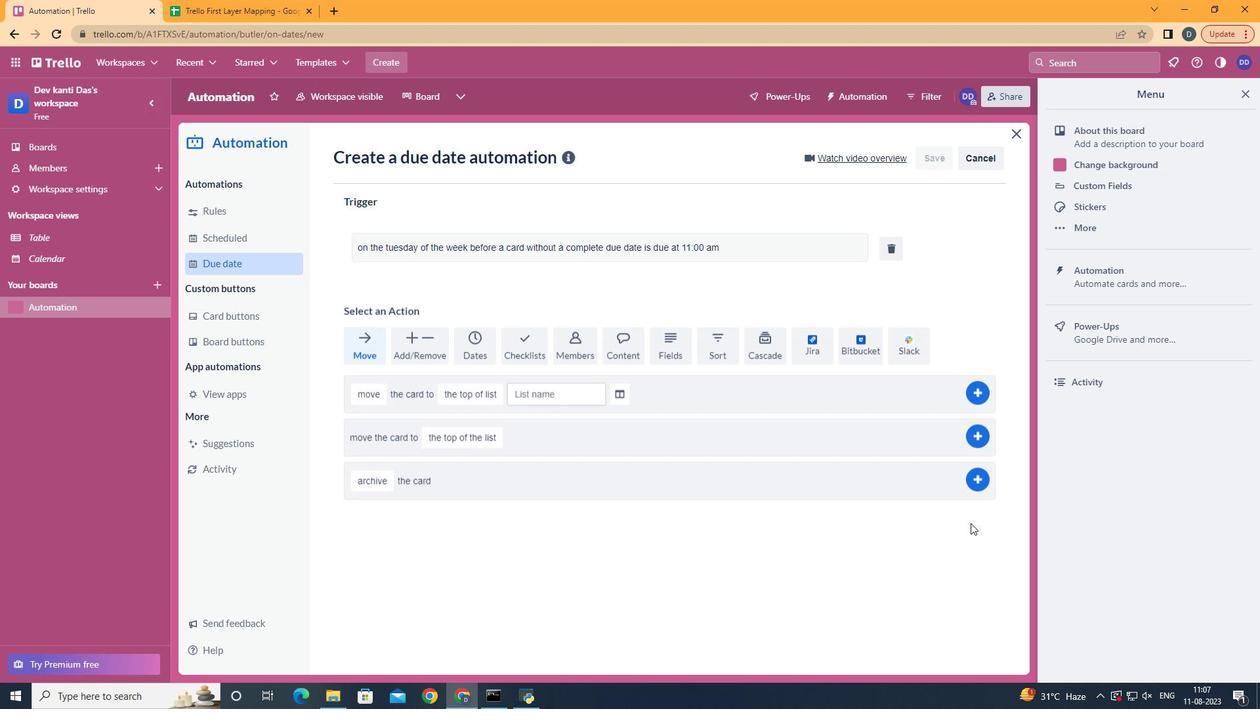 
